 Task: In group invitations turn off push notifications.
Action: Mouse moved to (727, 74)
Screenshot: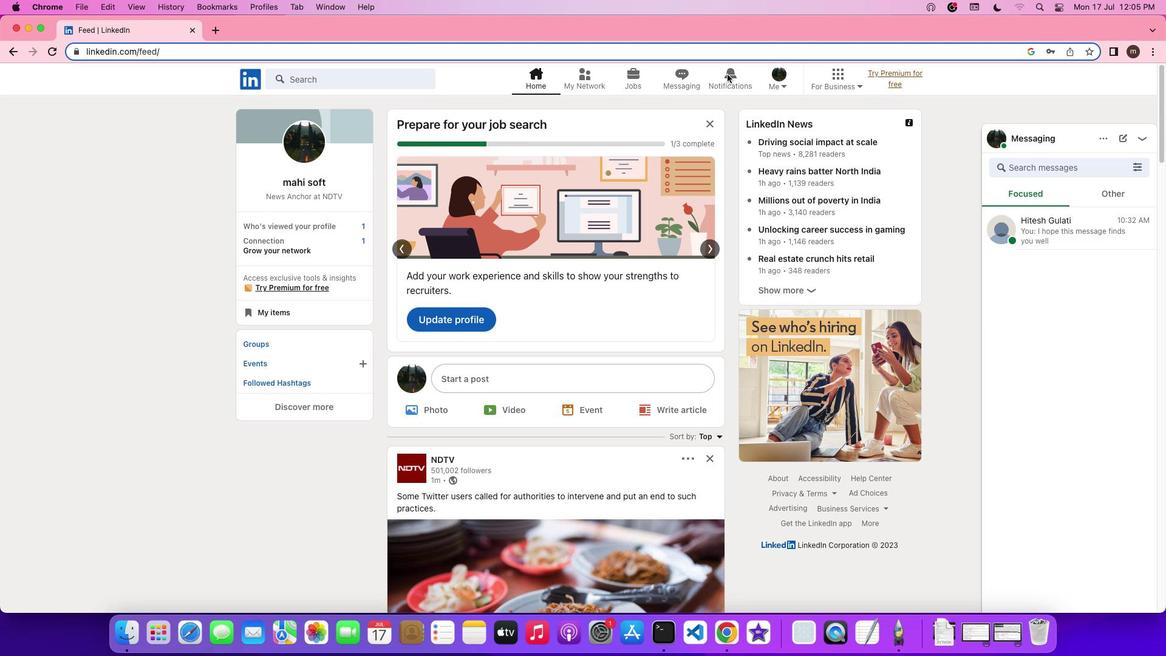 
Action: Mouse pressed left at (727, 74)
Screenshot: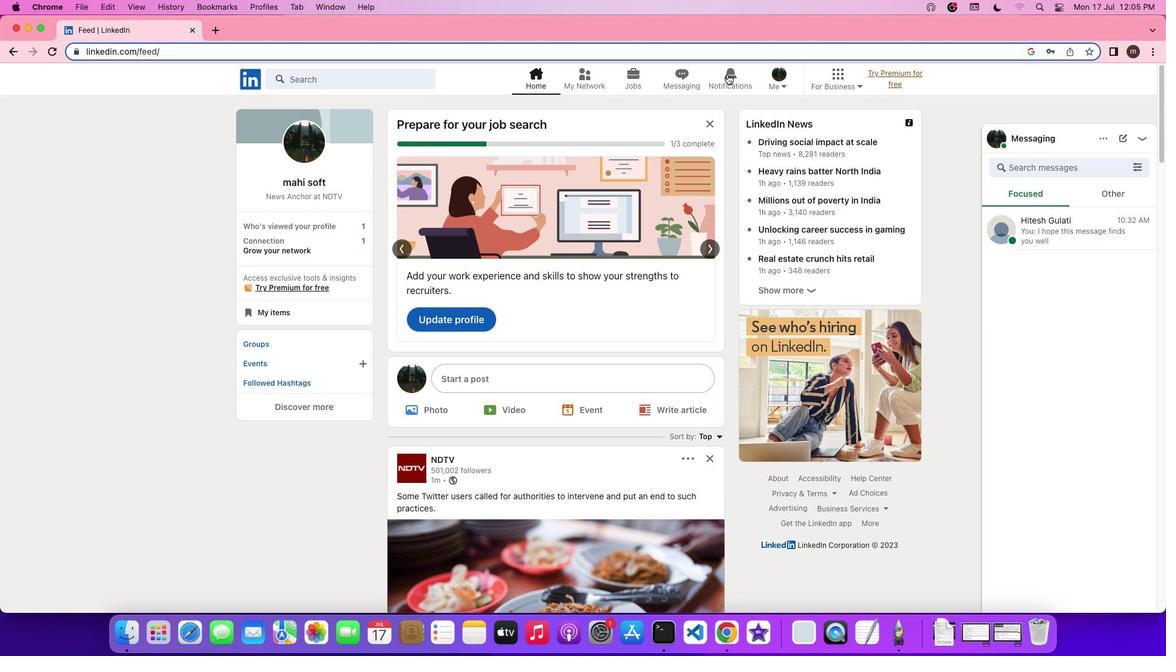 
Action: Mouse pressed left at (727, 74)
Screenshot: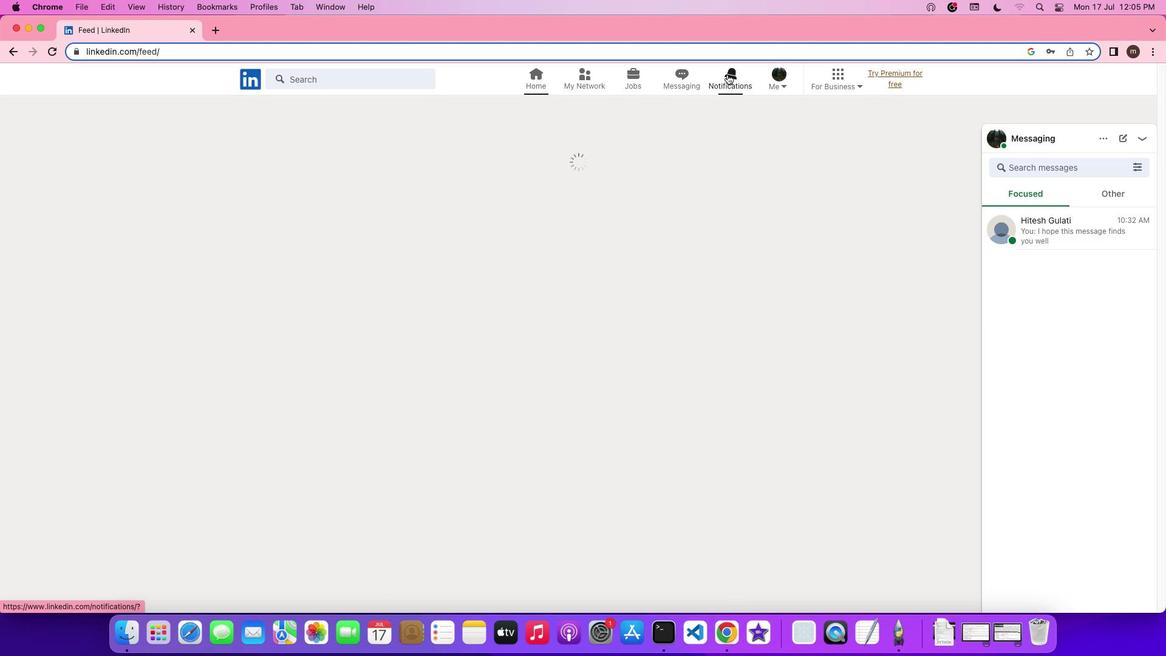 
Action: Mouse moved to (274, 155)
Screenshot: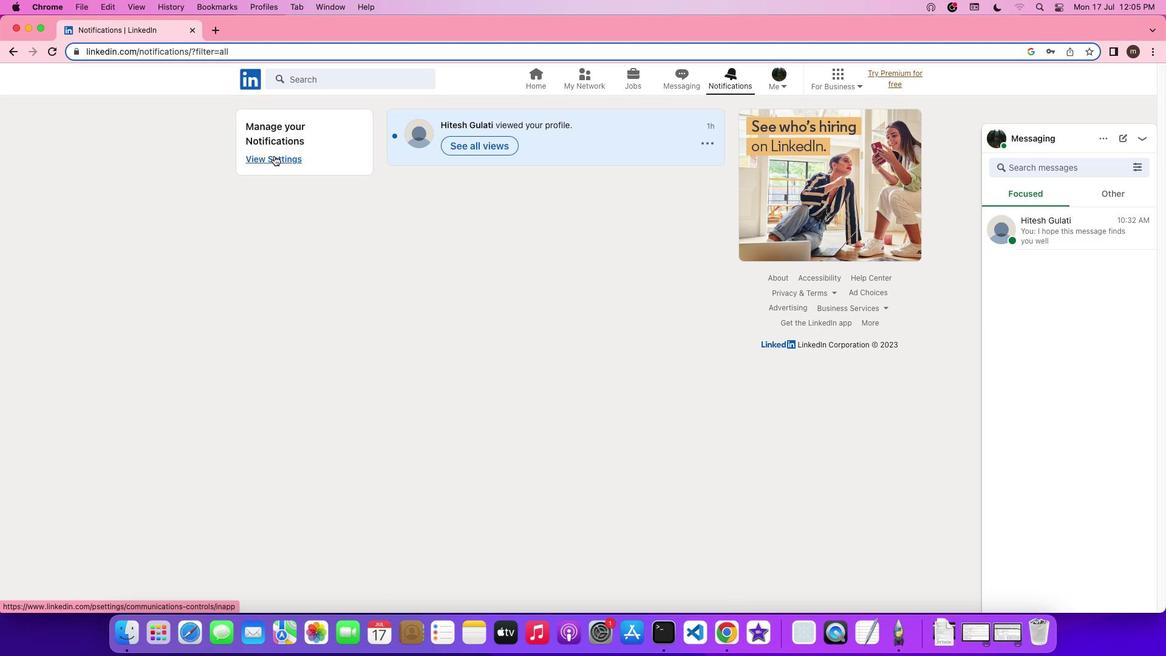 
Action: Mouse pressed left at (274, 155)
Screenshot: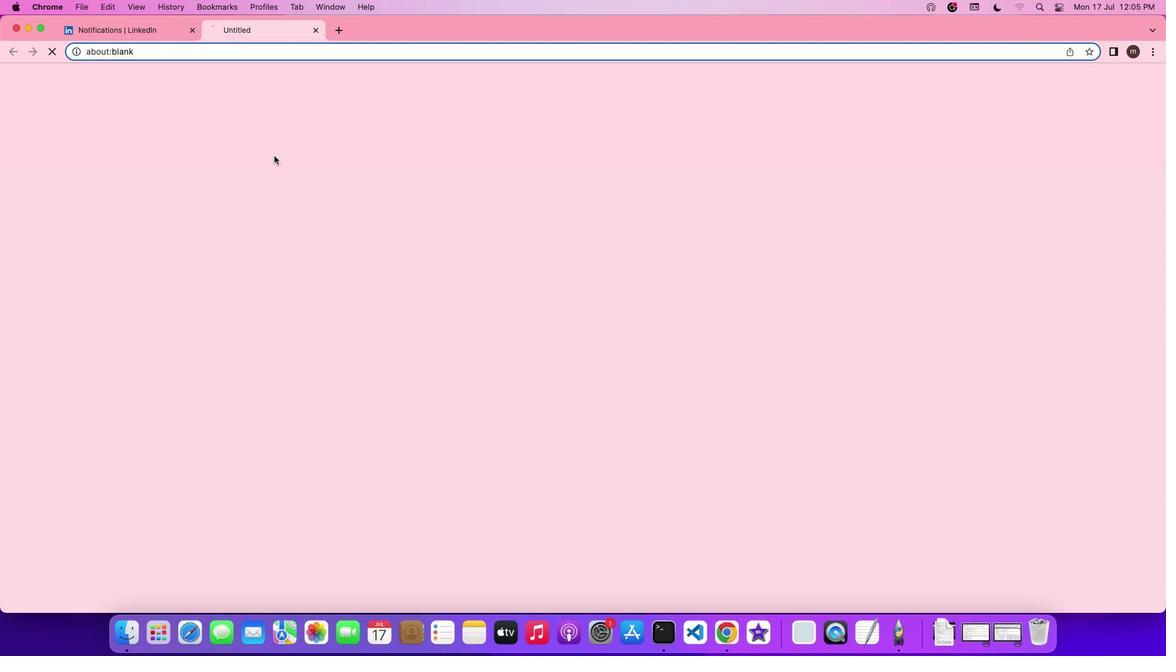 
Action: Mouse moved to (478, 370)
Screenshot: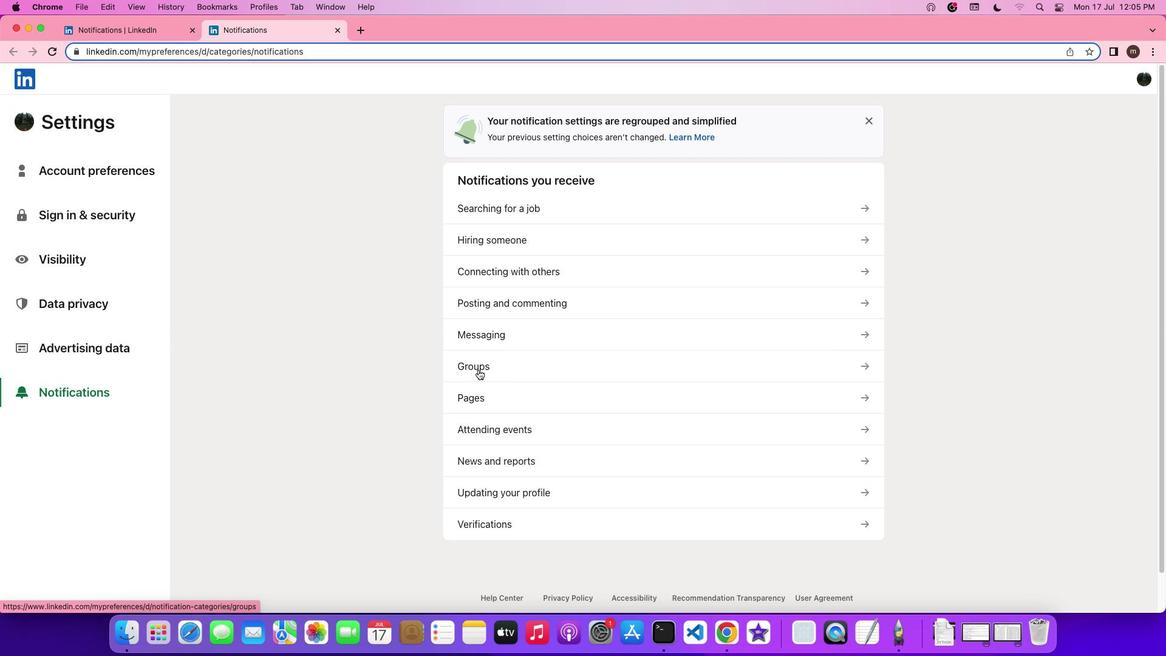 
Action: Mouse pressed left at (478, 370)
Screenshot: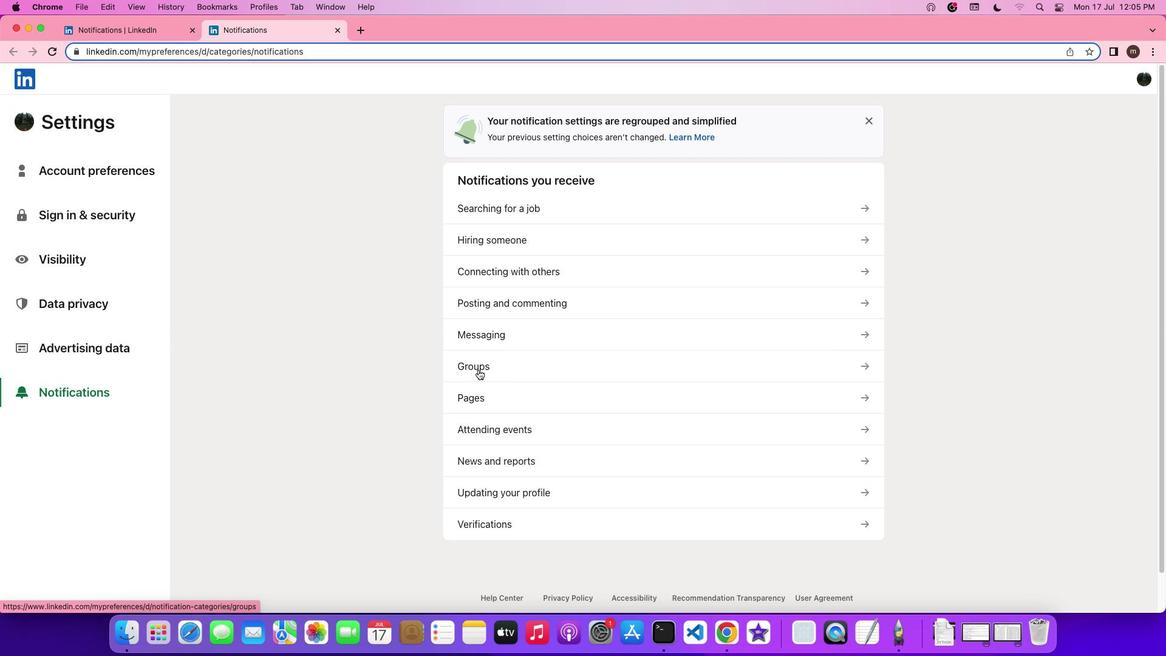 
Action: Mouse moved to (507, 196)
Screenshot: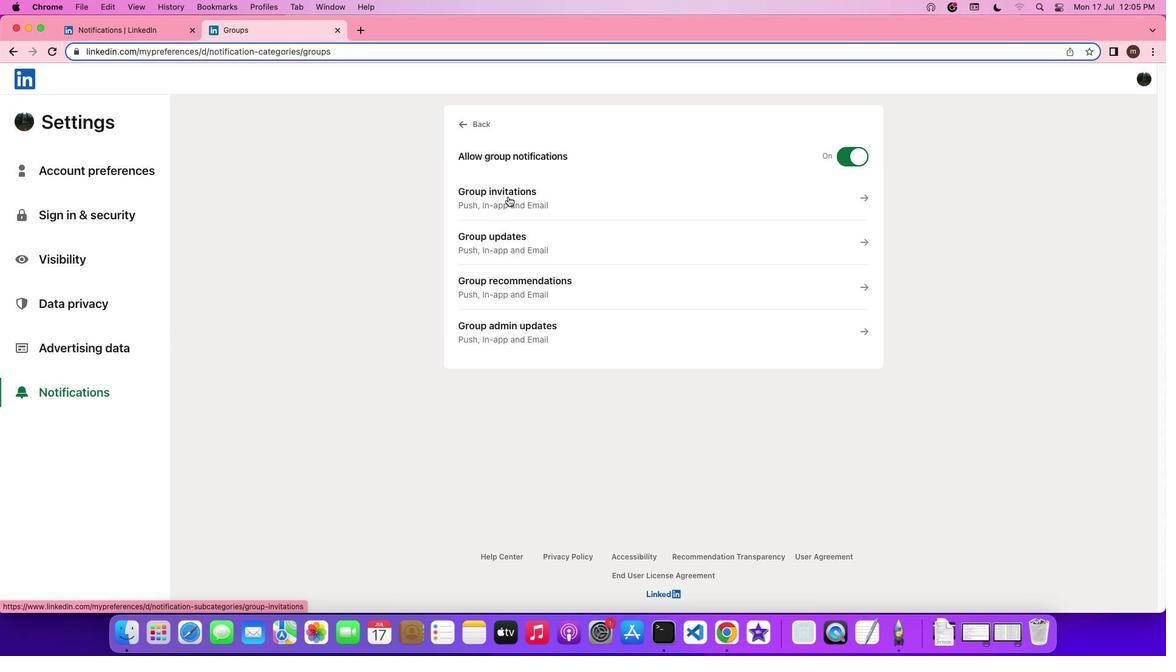 
Action: Mouse pressed left at (507, 196)
Screenshot: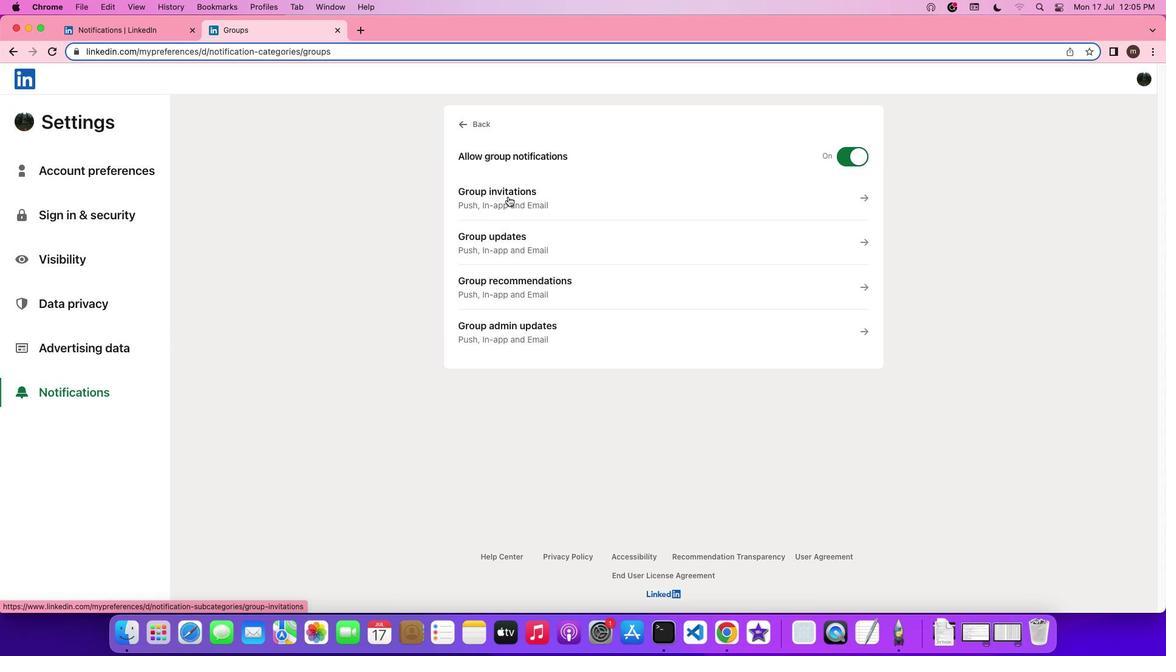 
Action: Mouse moved to (853, 276)
Screenshot: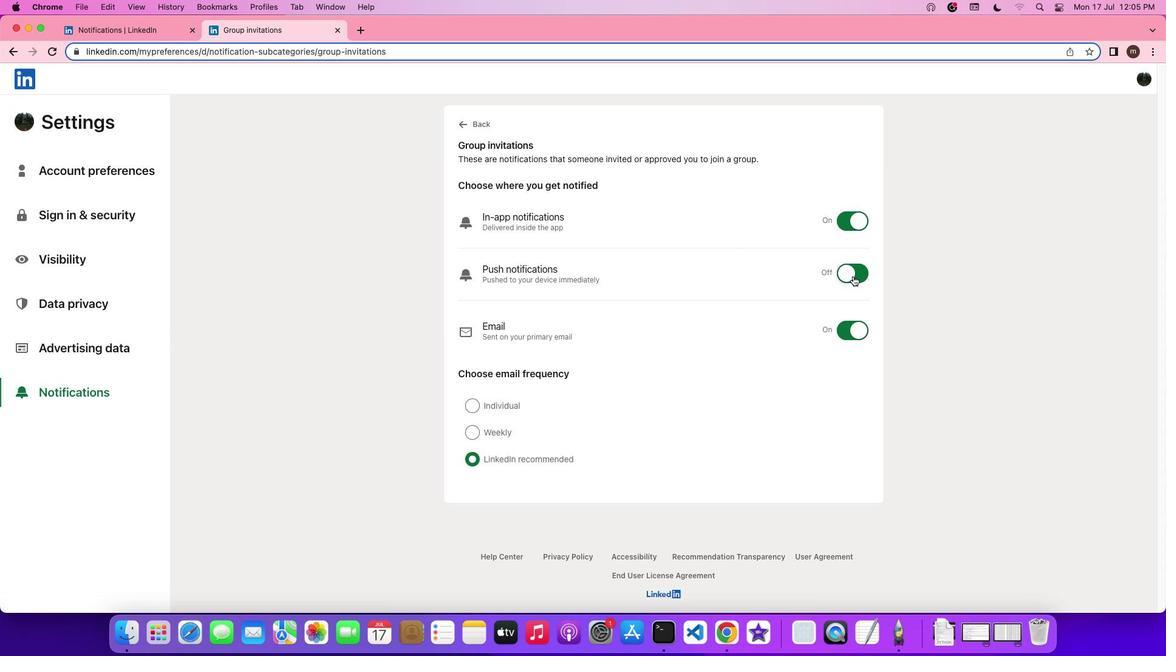 
Action: Mouse pressed left at (853, 276)
Screenshot: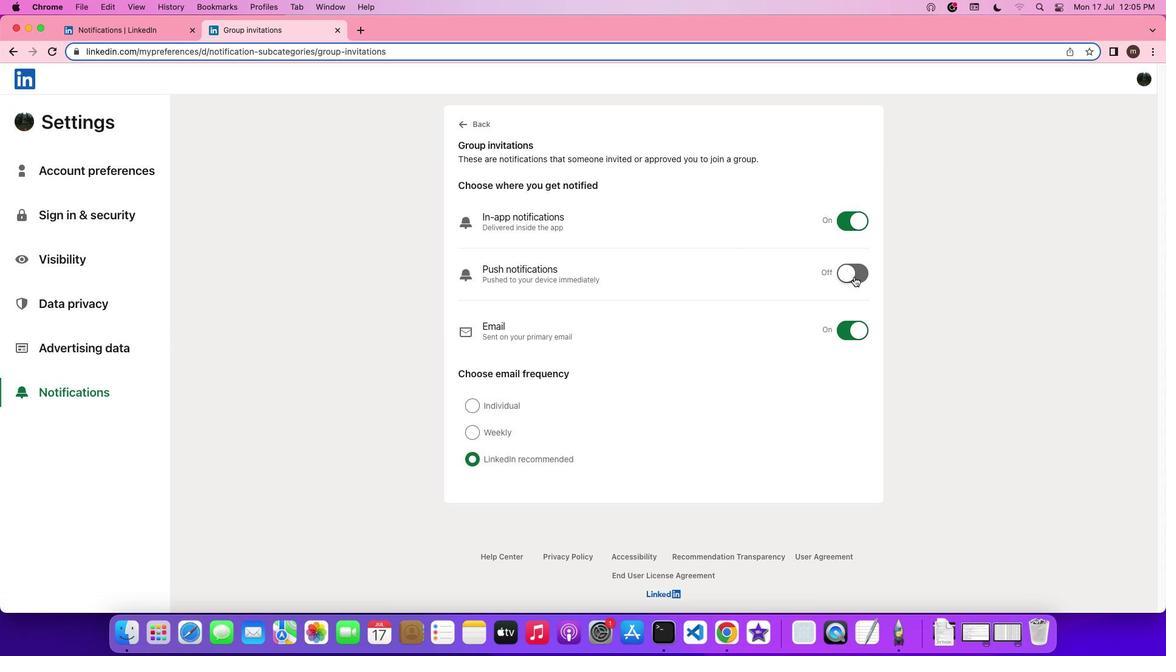 
Action: Mouse moved to (854, 276)
Screenshot: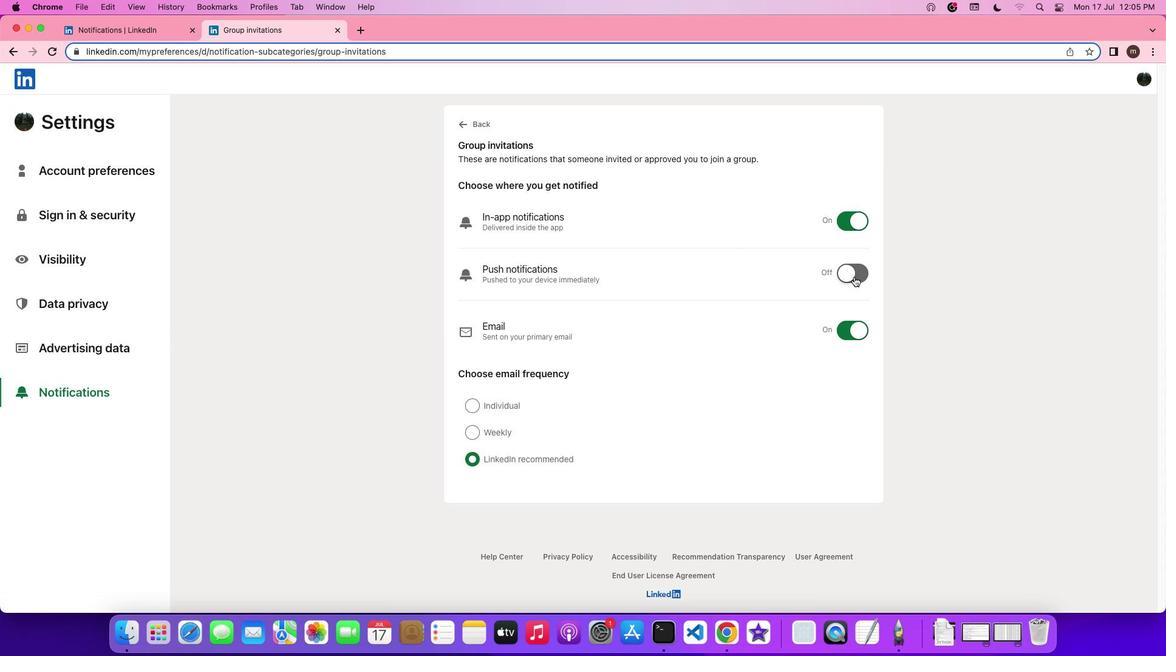
